 Task: Add in the project WhiteCap a sprint 'Warp Drive'.
Action: Mouse moved to (1041, 505)
Screenshot: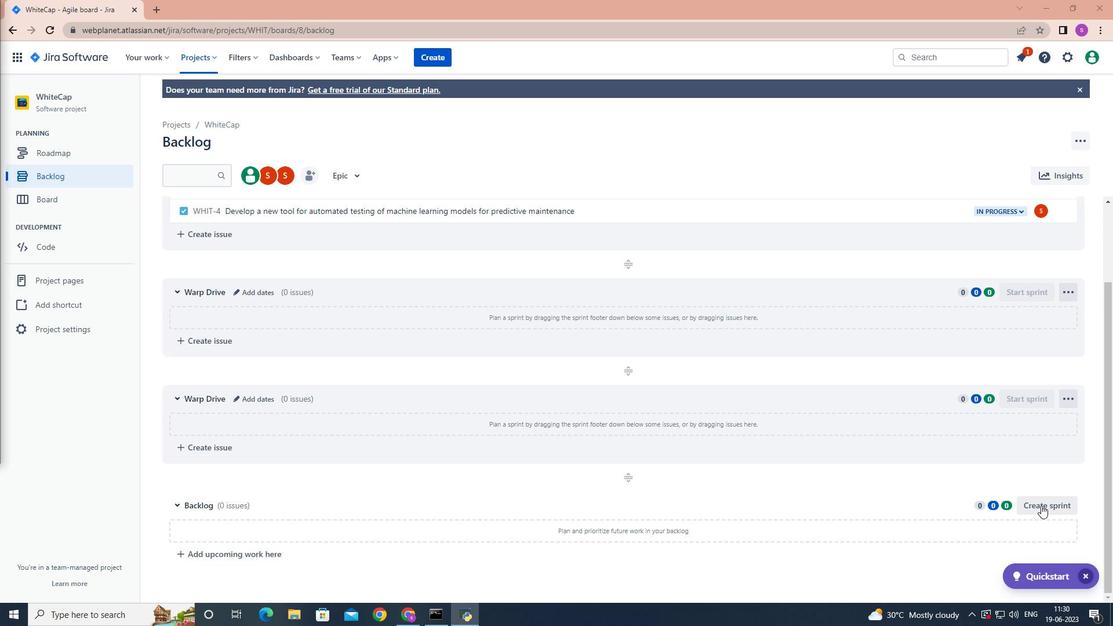 
Action: Mouse pressed left at (1041, 505)
Screenshot: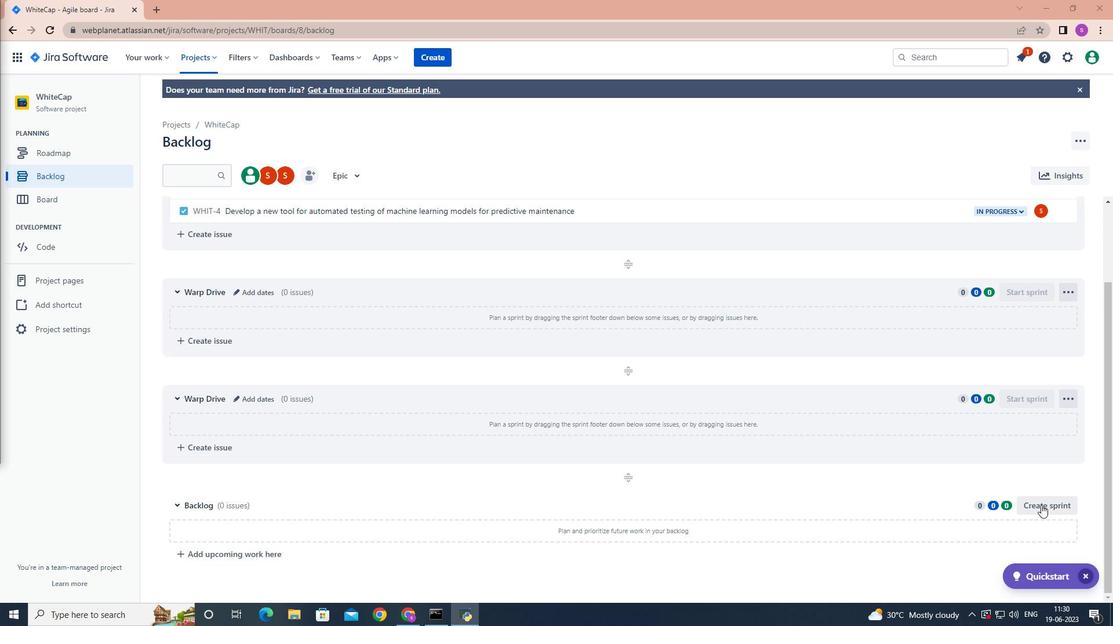 
Action: Mouse moved to (612, 498)
Screenshot: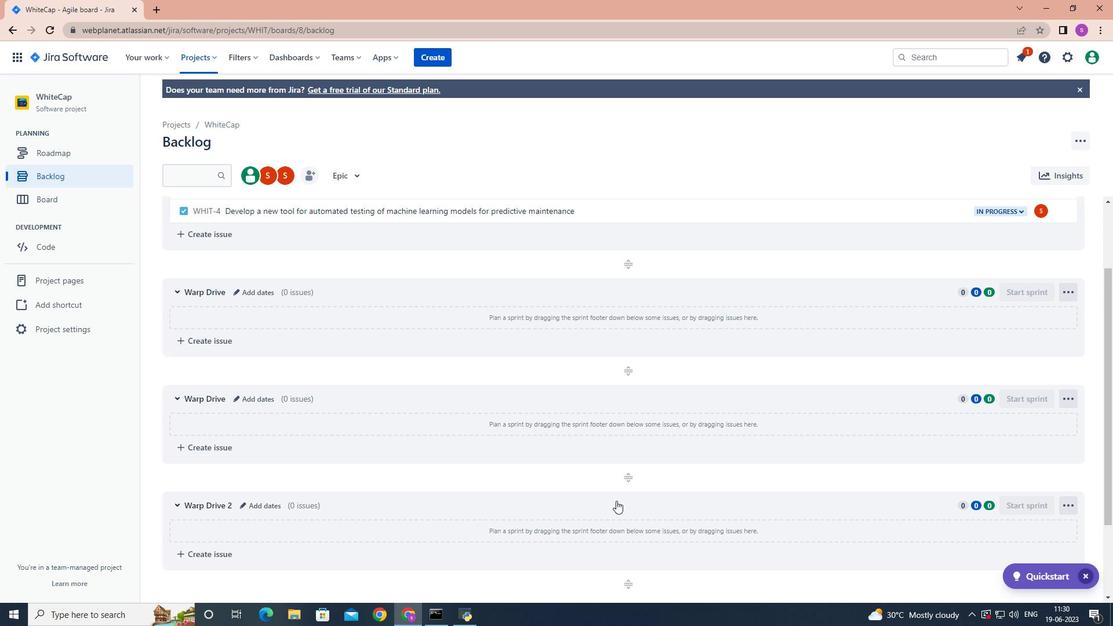 
Action: Mouse scrolled (612, 498) with delta (0, 0)
Screenshot: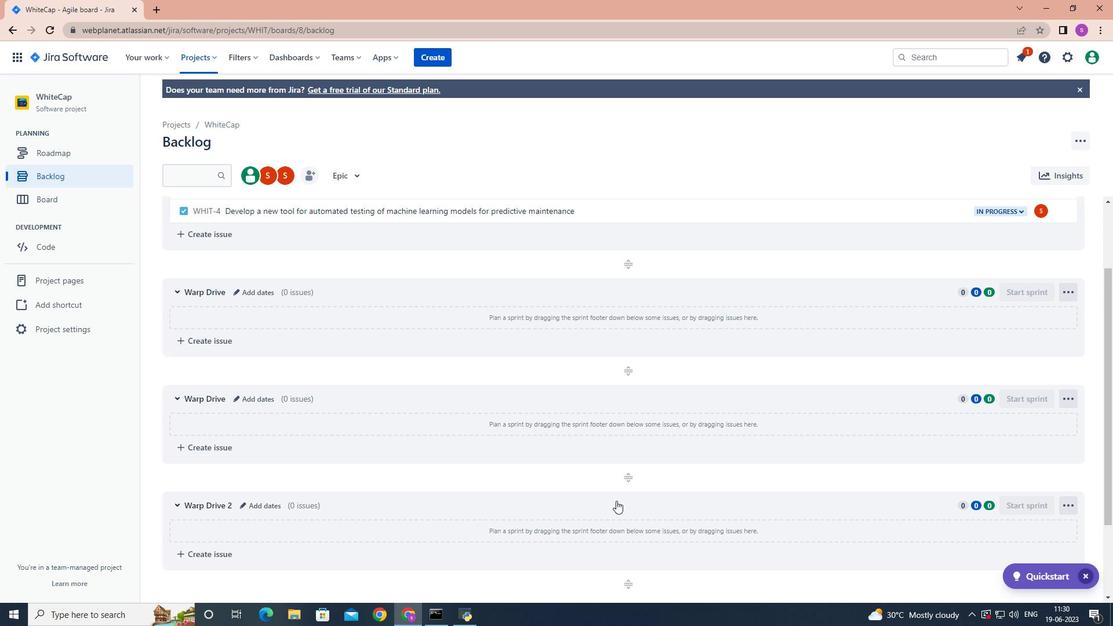 
Action: Mouse moved to (608, 494)
Screenshot: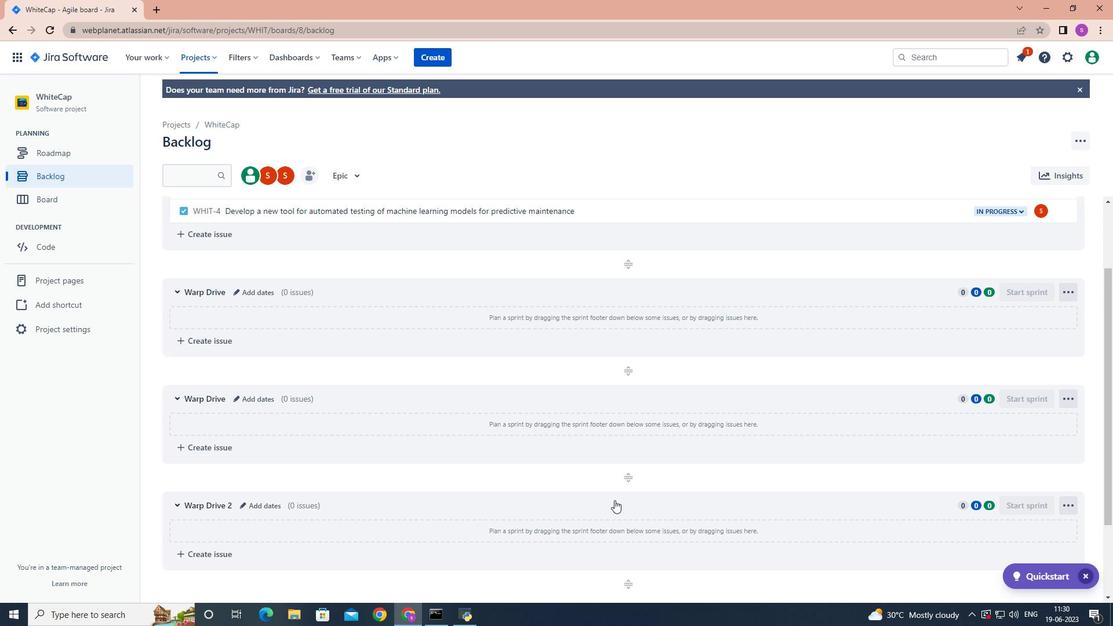 
Action: Mouse scrolled (608, 493) with delta (0, 0)
Screenshot: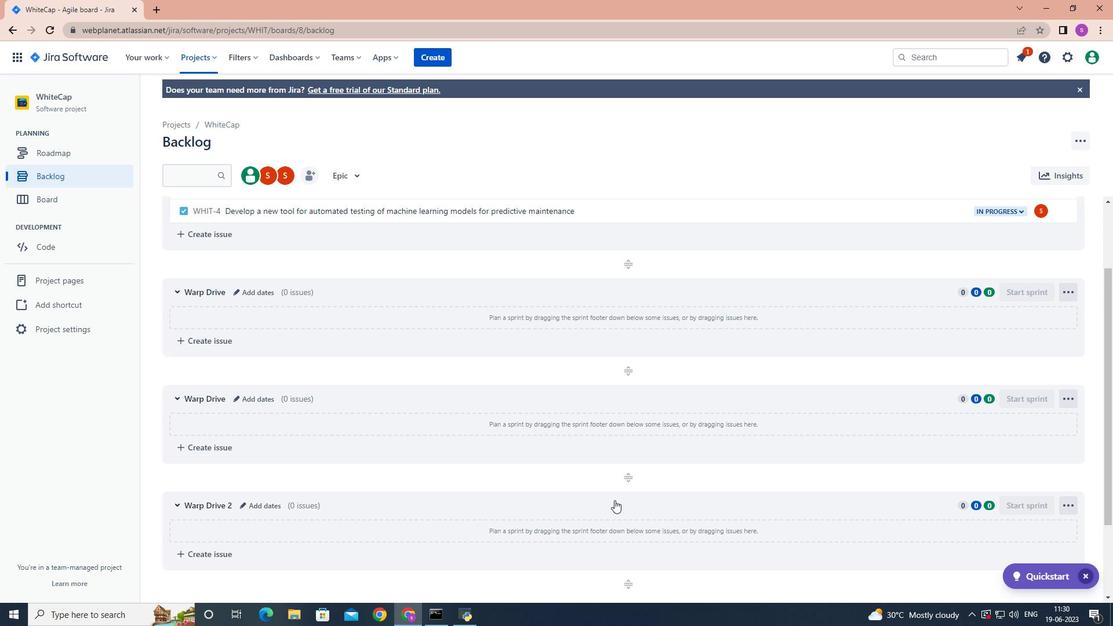 
Action: Mouse moved to (258, 397)
Screenshot: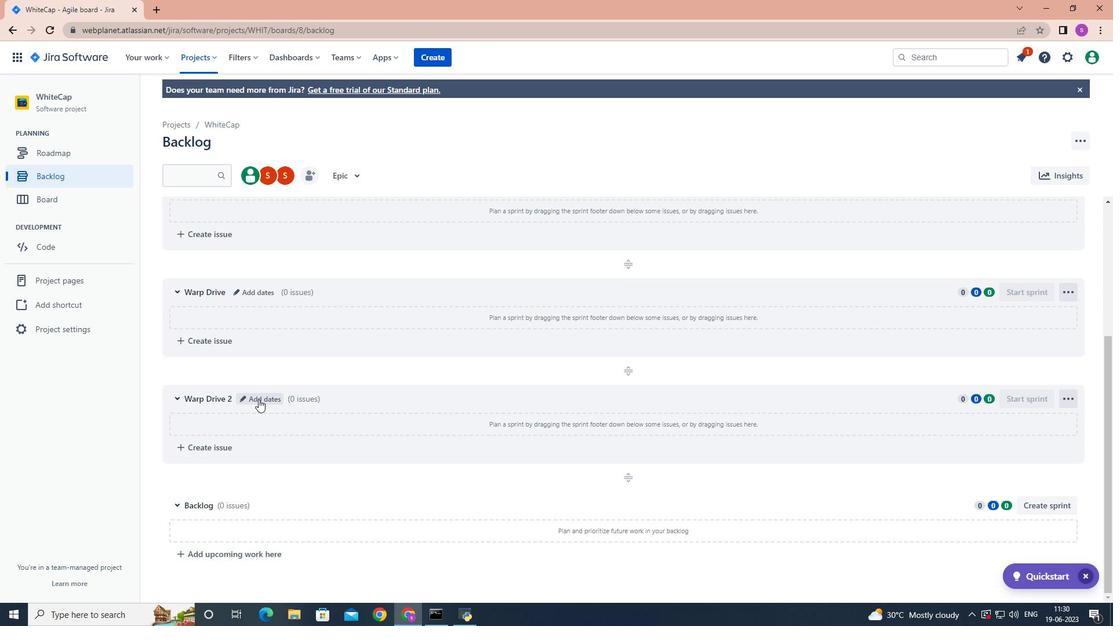 
Action: Mouse pressed left at (258, 397)
Screenshot: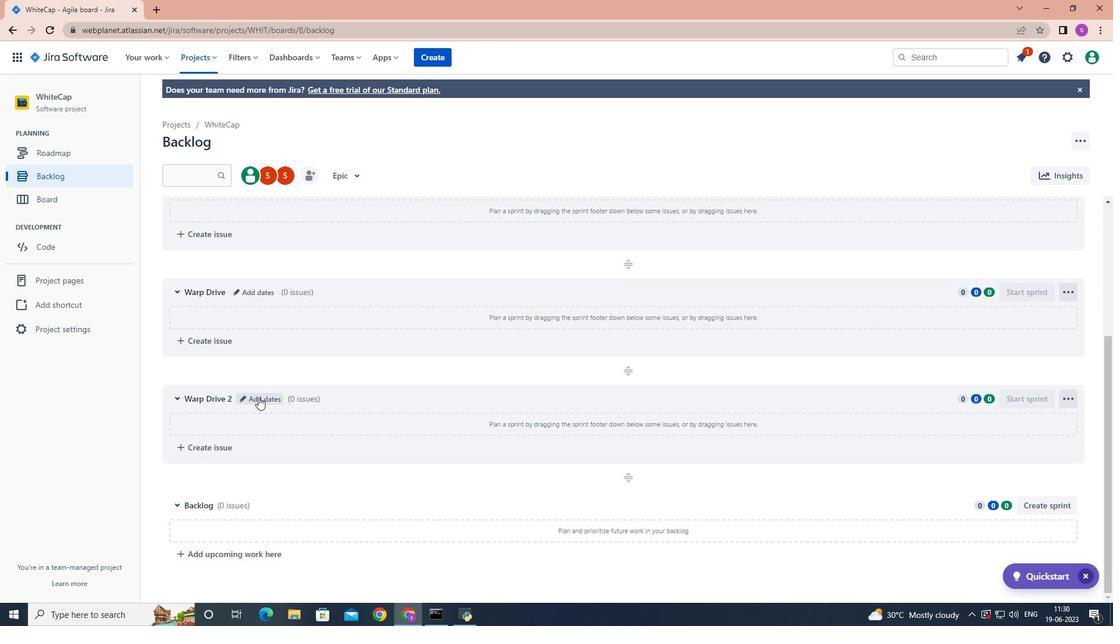
Action: Key pressed <Key.backspace><Key.backspace><Key.backspace><Key.backspace><Key.backspace><Key.backspace><Key.backspace><Key.backspace><Key.backspace><Key.backspace><Key.backspace><Key.backspace><Key.backspace><Key.backspace><Key.backspace><Key.backspace><Key.backspace><Key.backspace><Key.backspace><Key.backspace><Key.backspace><Key.backspace><Key.shift>Warp[<Key.space><Key.backspace><Key.backspace><Key.space><Key.shift>Drive
Screenshot: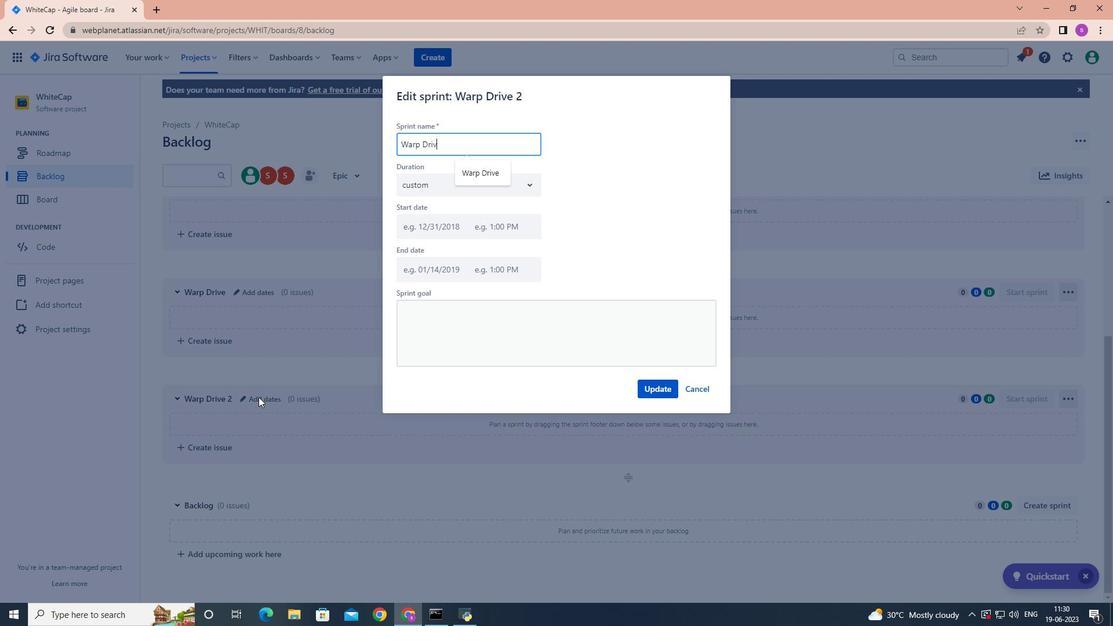 
Action: Mouse moved to (662, 390)
Screenshot: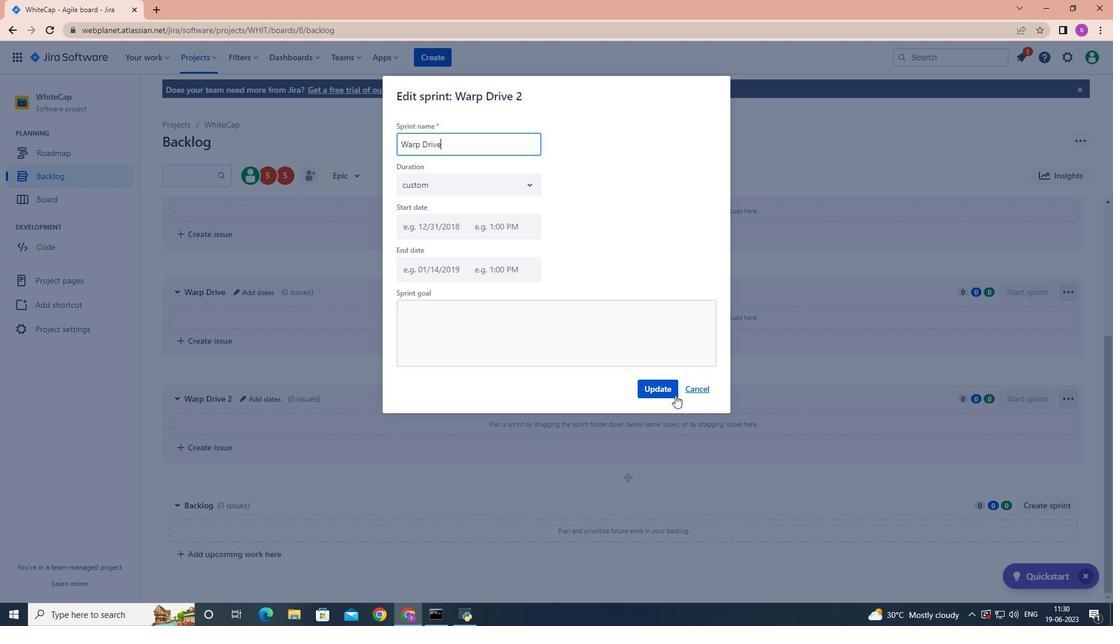 
Action: Mouse pressed left at (662, 390)
Screenshot: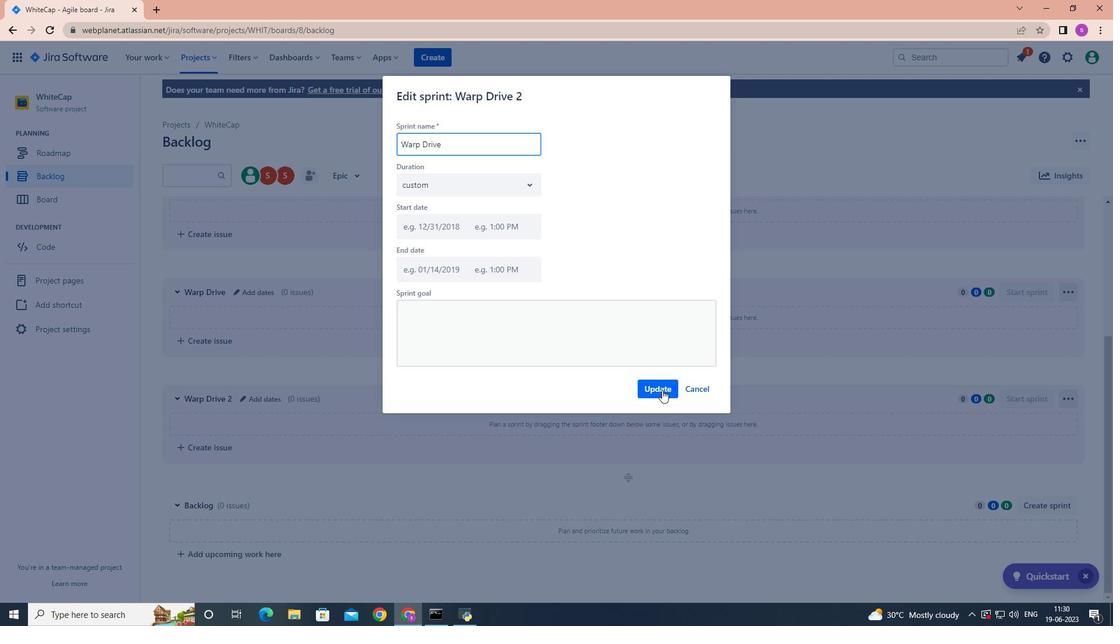 
Action: Mouse moved to (662, 390)
Screenshot: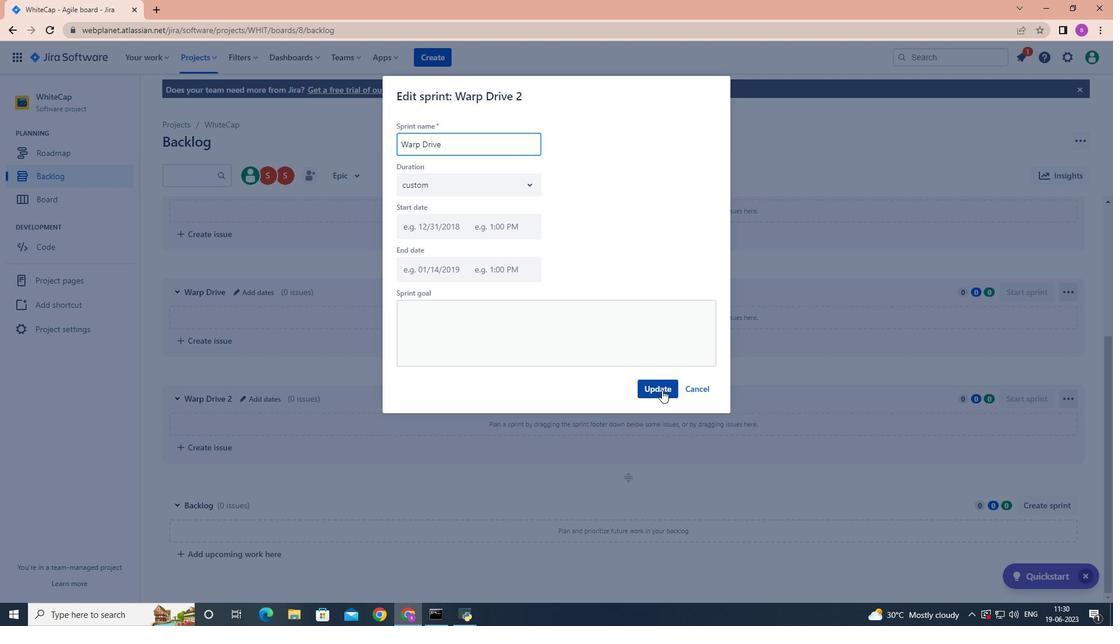 
